 Task: Write the title of the board "Project Panorama".
Action: Mouse moved to (368, 66)
Screenshot: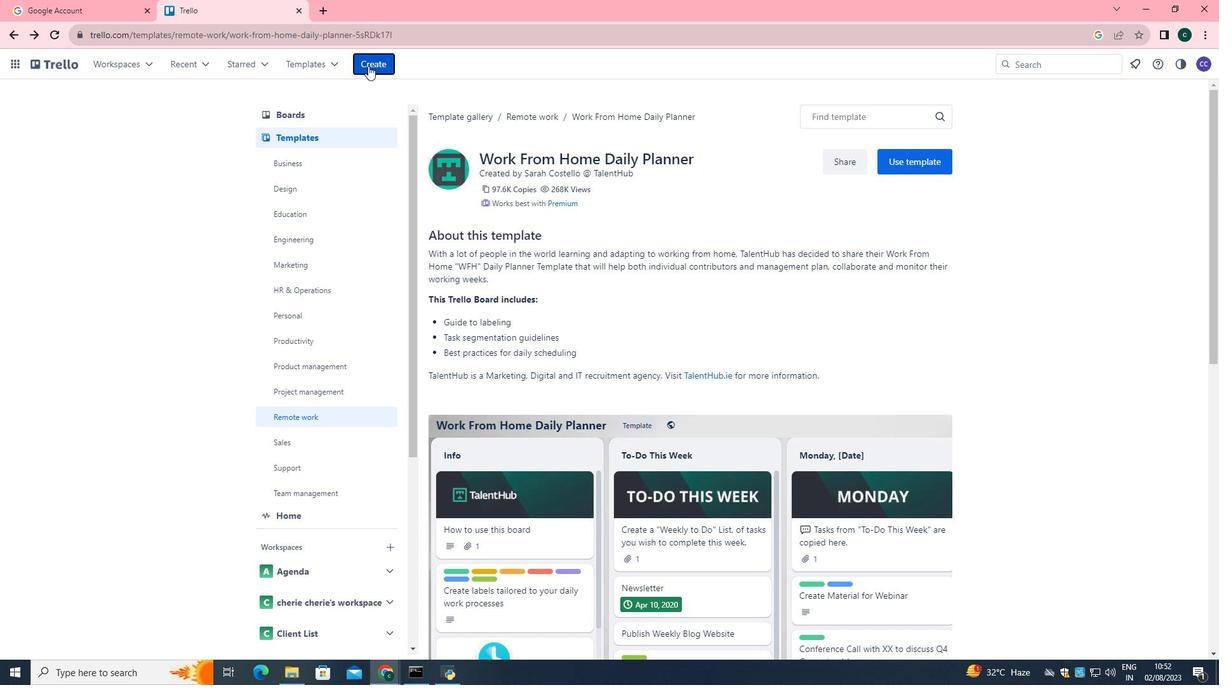 
Action: Mouse pressed left at (368, 66)
Screenshot: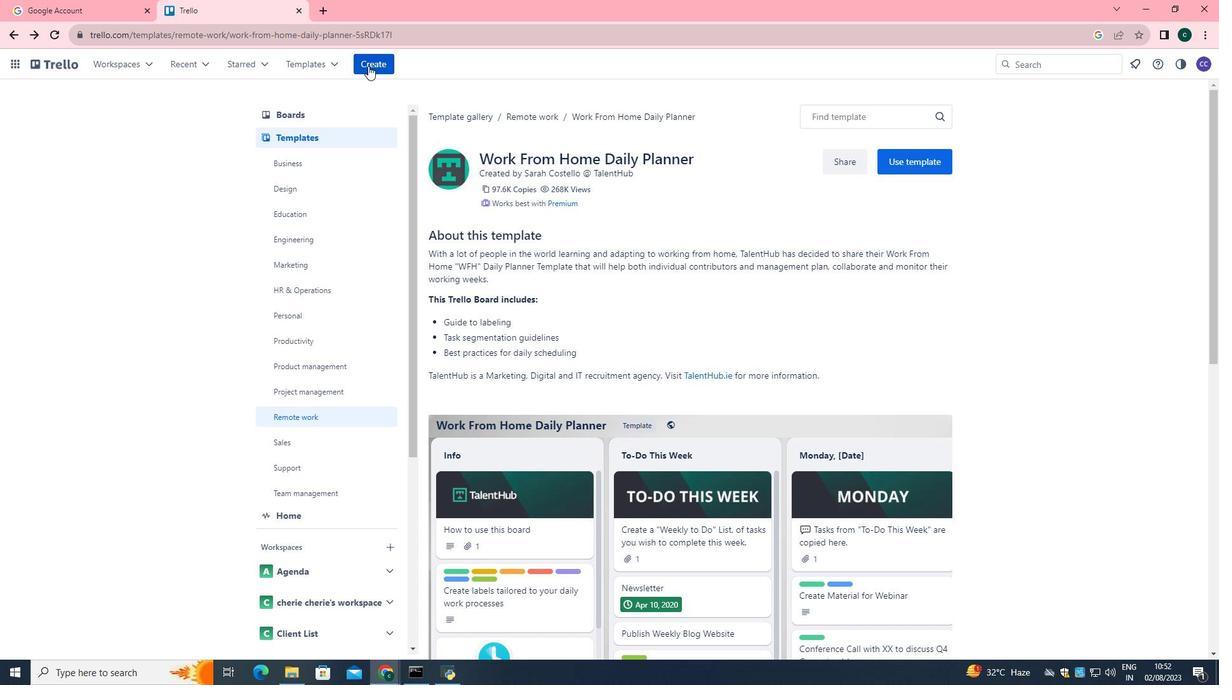 
Action: Mouse moved to (379, 158)
Screenshot: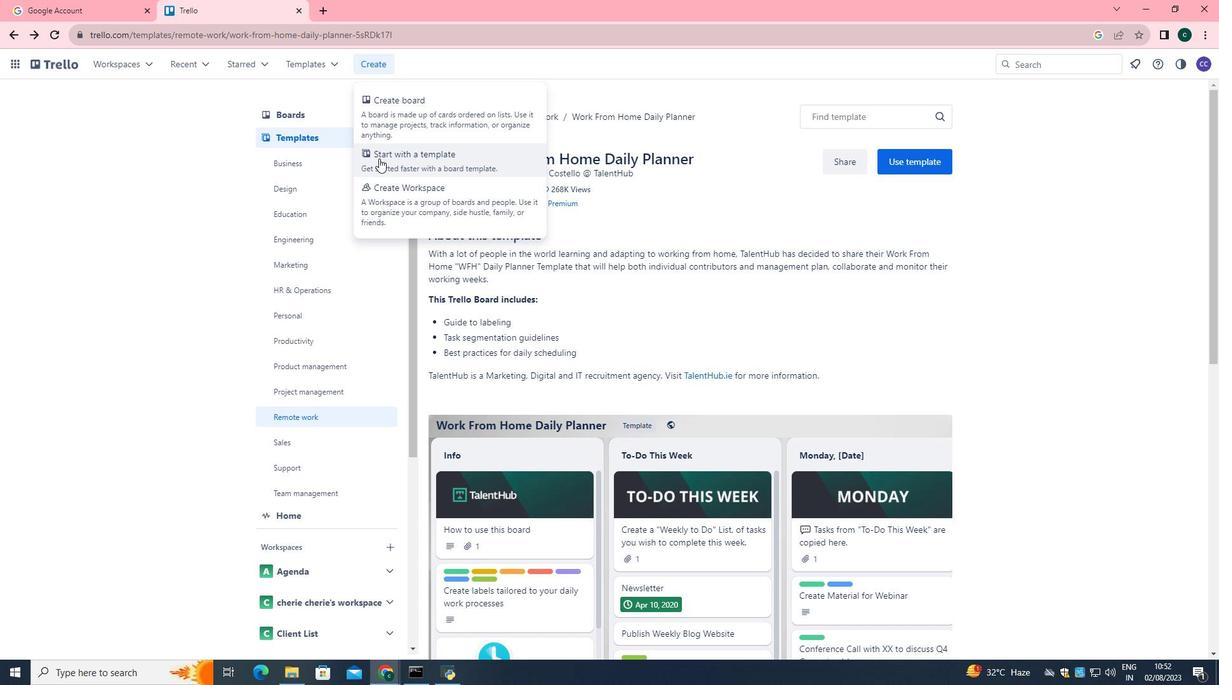 
Action: Mouse pressed left at (379, 158)
Screenshot: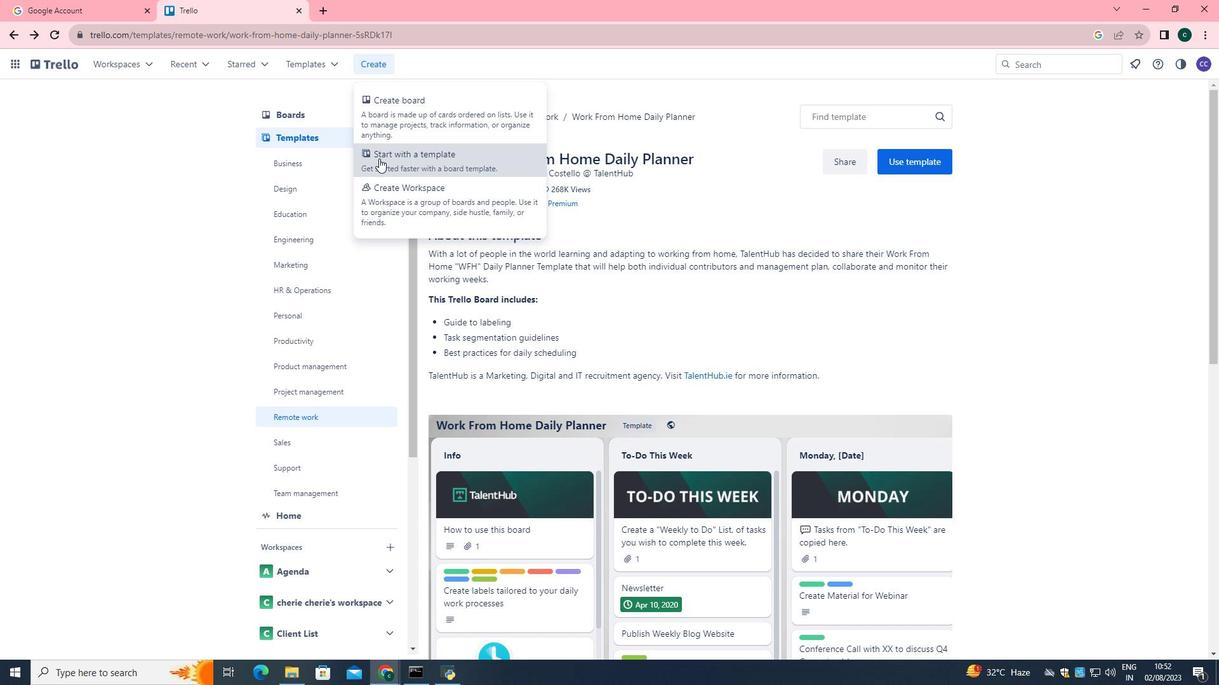 
Action: Mouse moved to (441, 221)
Screenshot: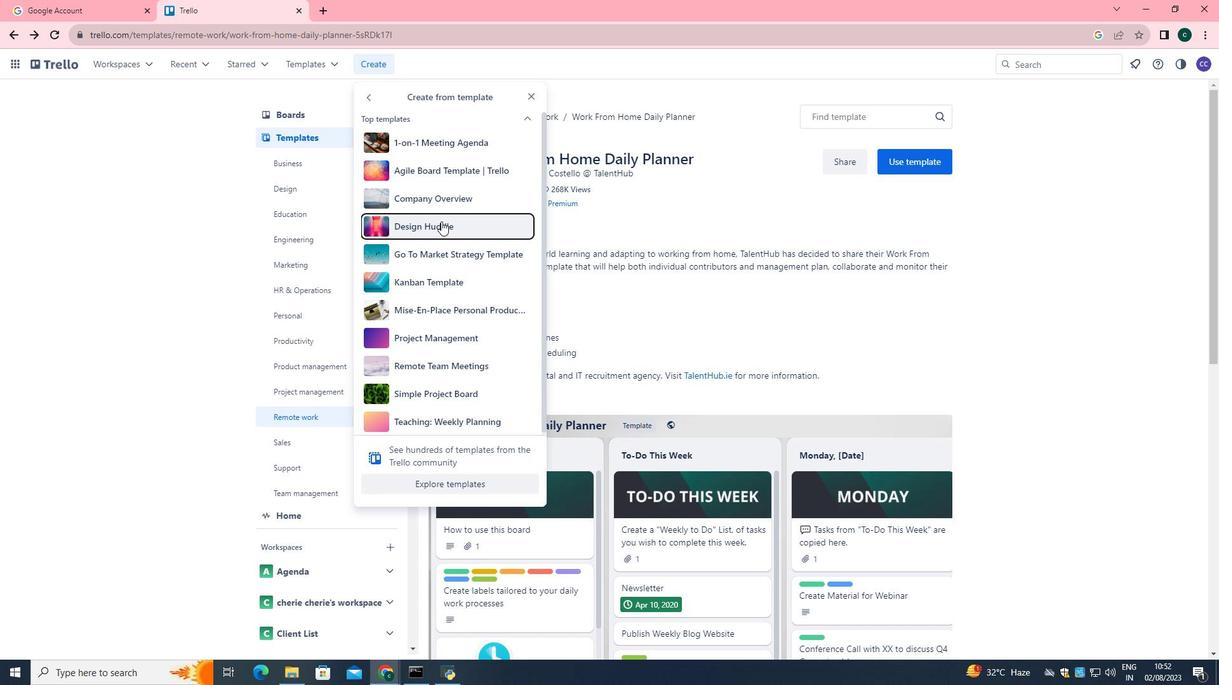 
Action: Mouse pressed left at (441, 221)
Screenshot: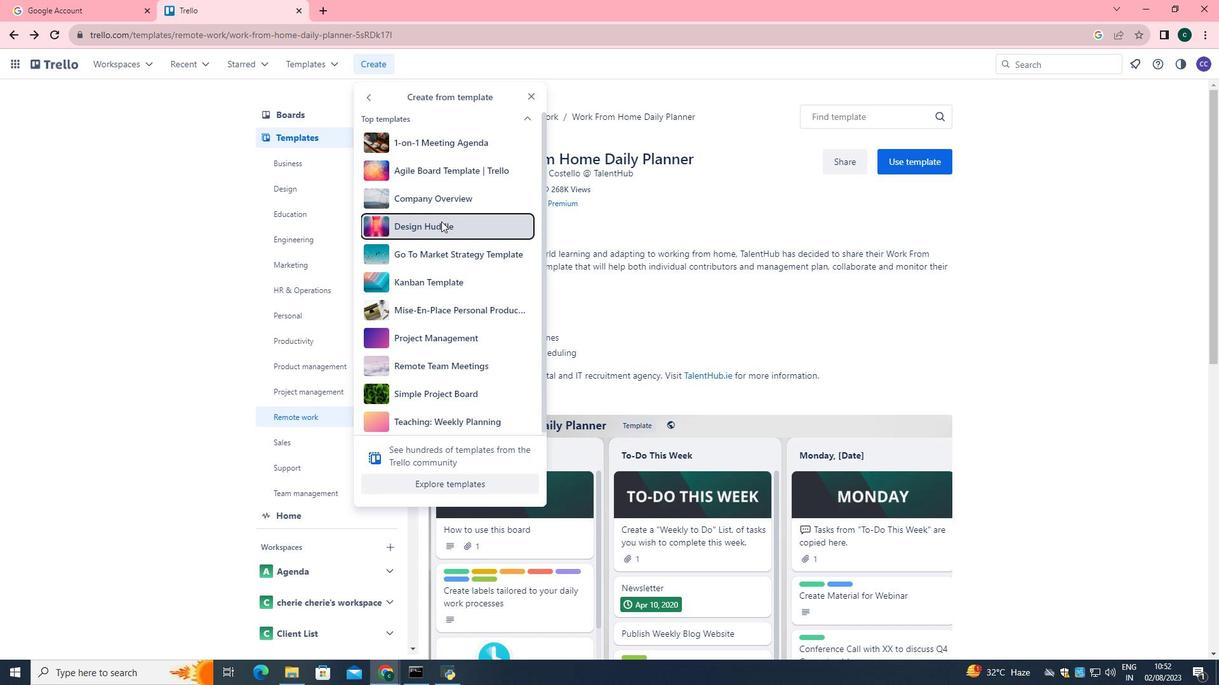 
Action: Mouse moved to (435, 201)
Screenshot: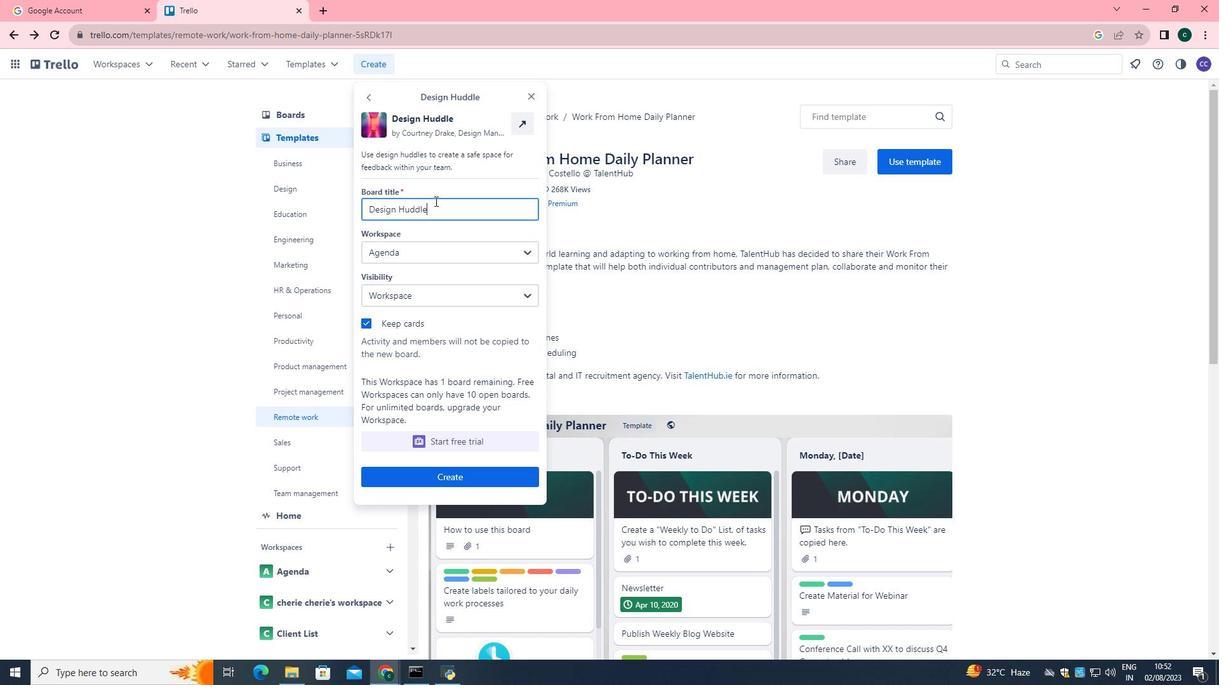 
Action: Key pressed <Key.backspace>
Screenshot: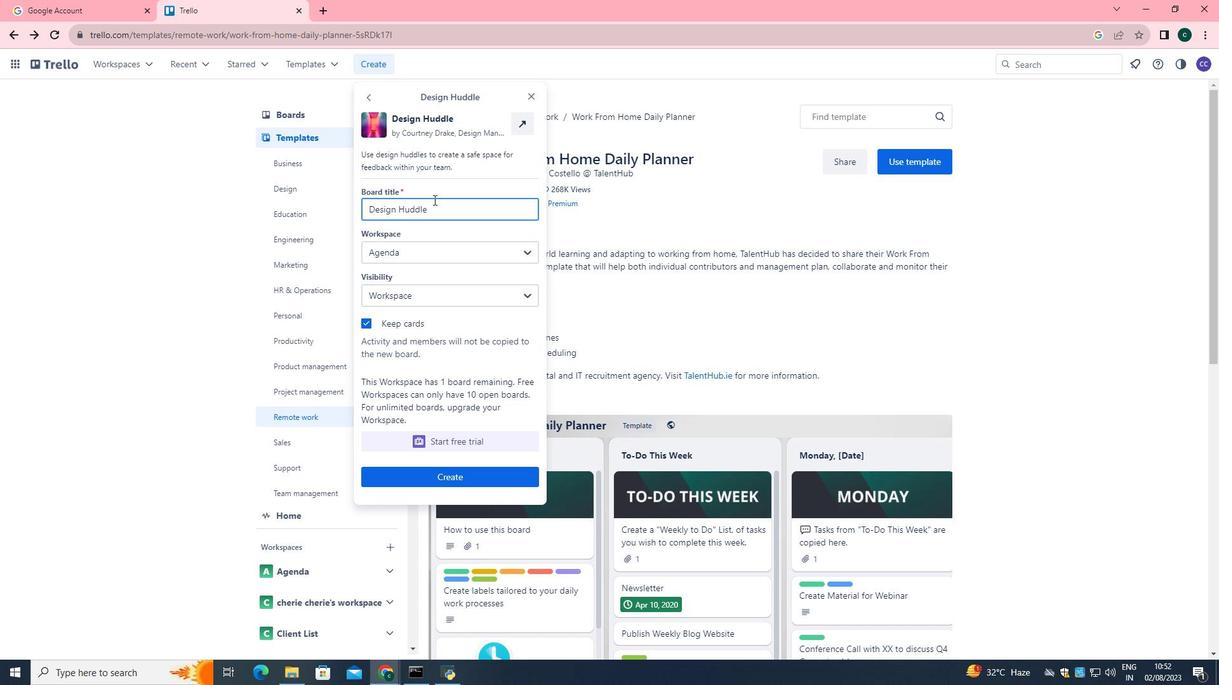
Action: Mouse moved to (425, 202)
Screenshot: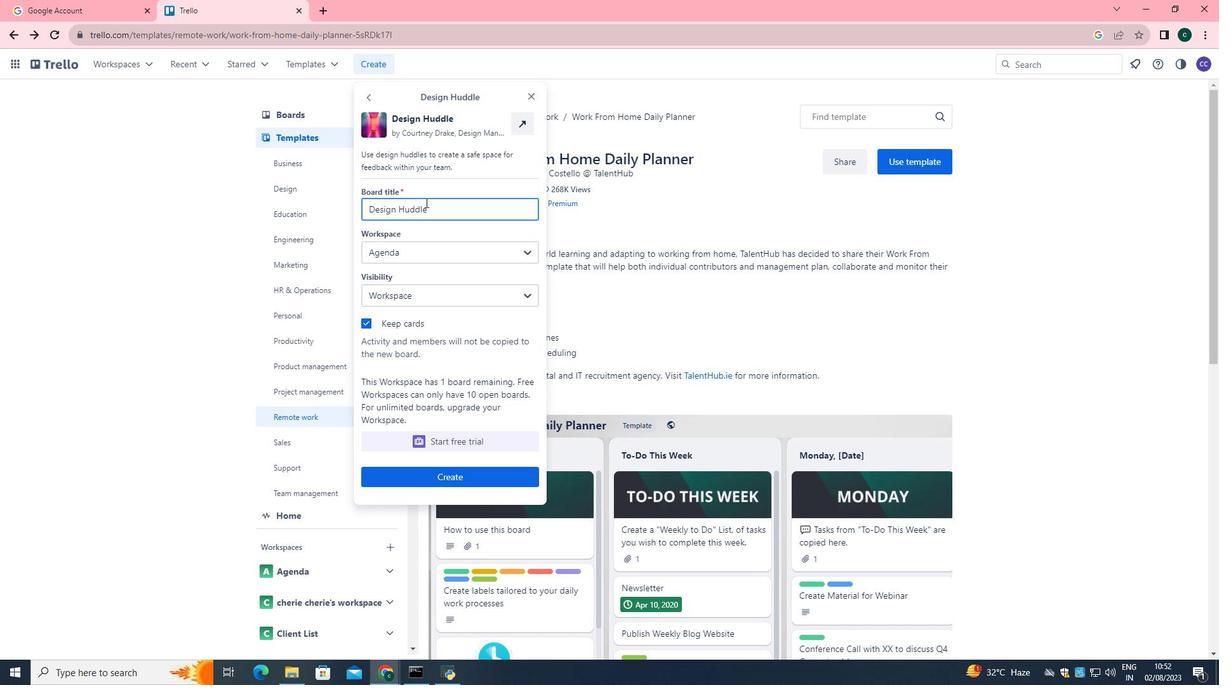 
Action: Key pressed <Key.backspace><Key.backspace><Key.backspace><Key.backspace><Key.backspace><Key.backspace><Key.backspace><Key.backspace><Key.backspace><Key.backspace><Key.backspace><Key.backspace><Key.backspace><Key.backspace><Key.backspace><Key.shift>Project<Key.space><Key.shift>Panorama
Screenshot: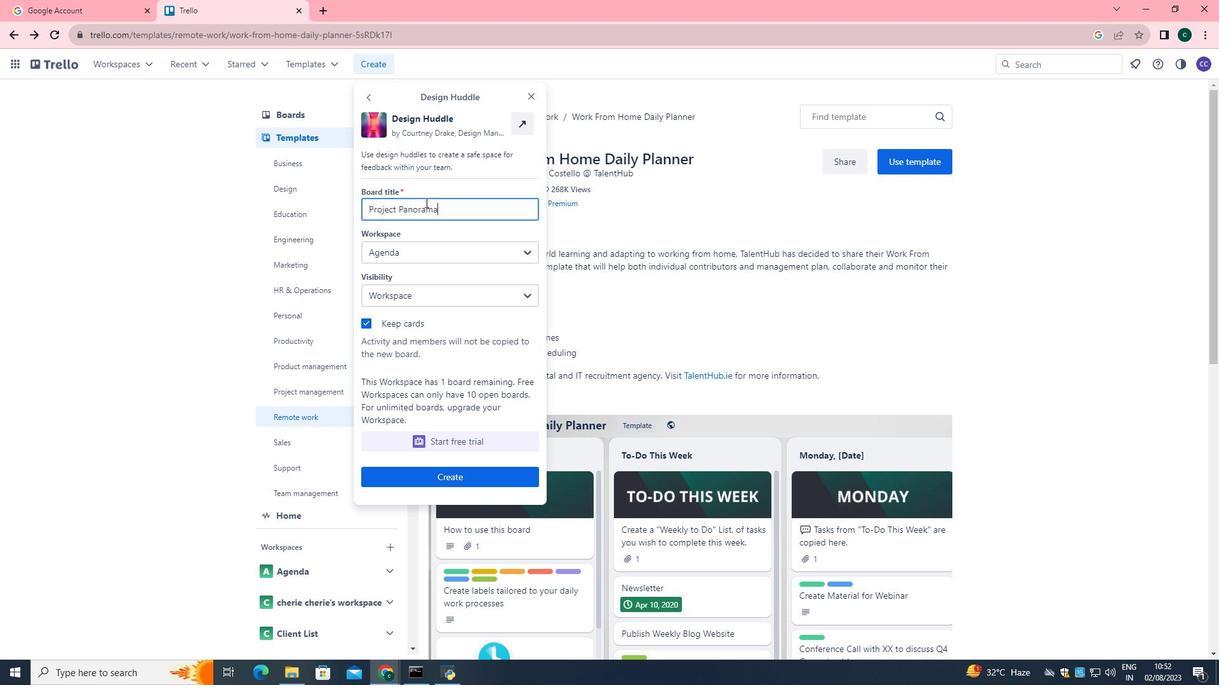 
